Task: Select the Mountain Time - US & Canada as time zone for the schedule.
Action: Mouse moved to (293, 499)
Screenshot: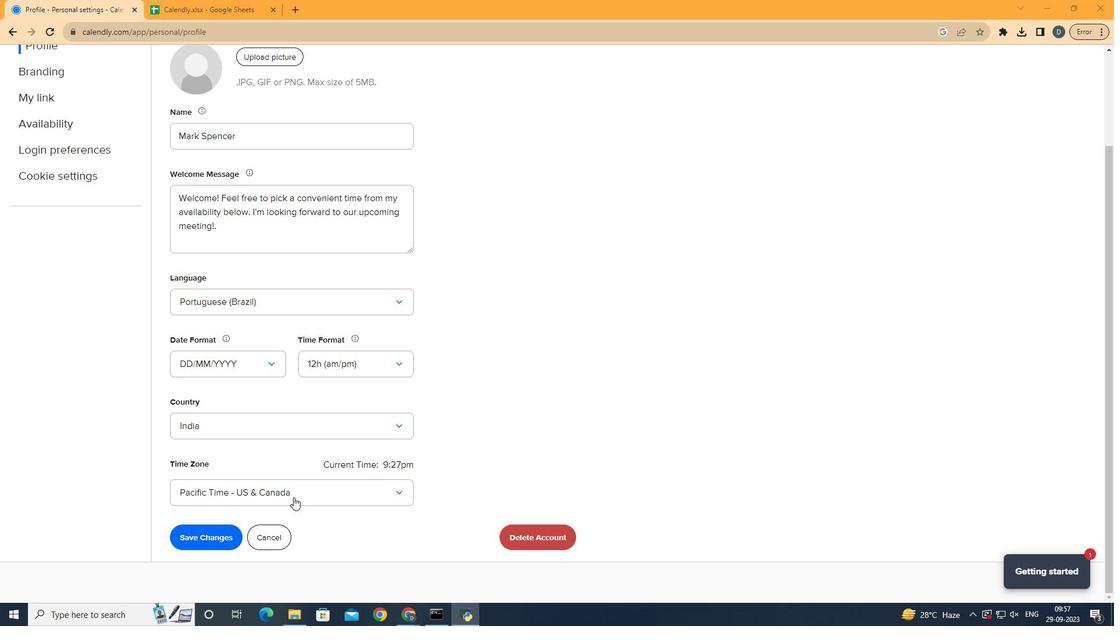 
Action: Mouse pressed left at (293, 499)
Screenshot: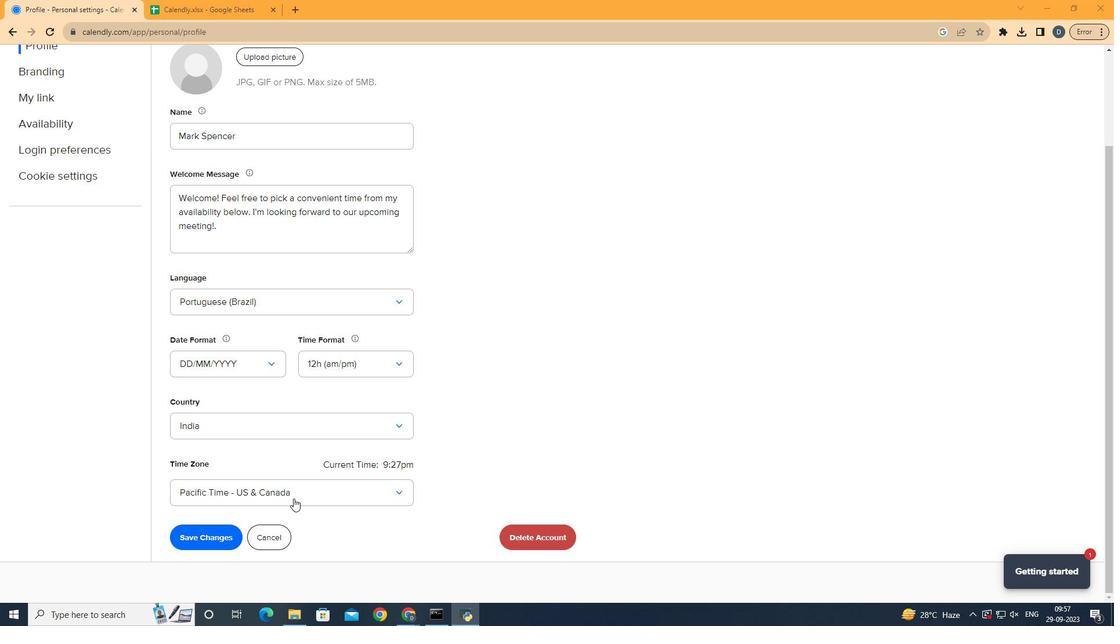 
Action: Mouse moved to (309, 501)
Screenshot: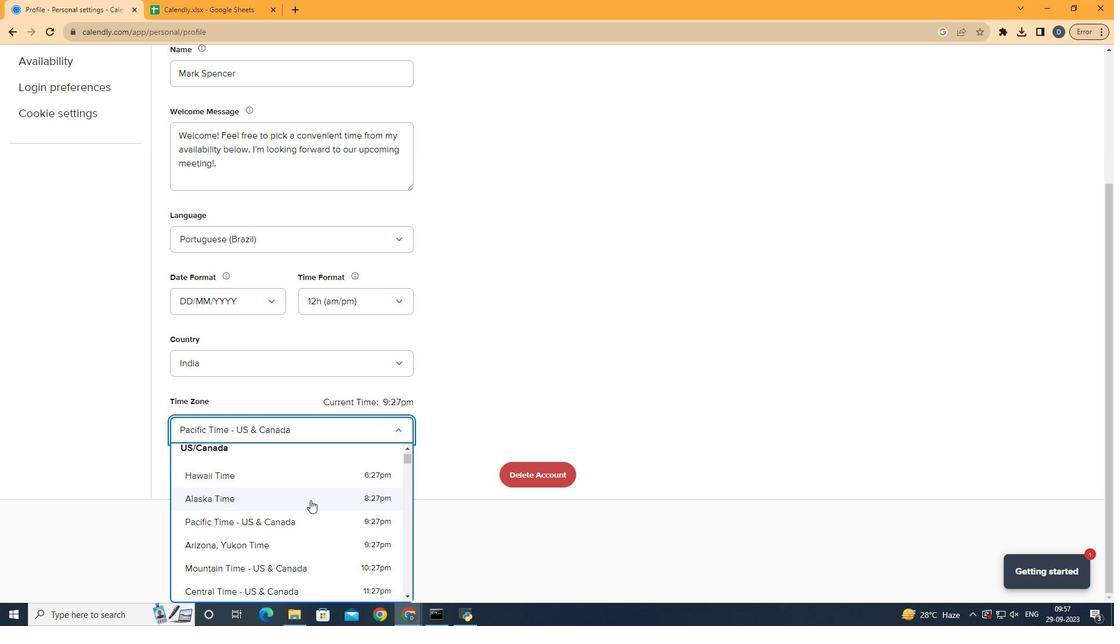 
Action: Mouse scrolled (309, 501) with delta (0, 0)
Screenshot: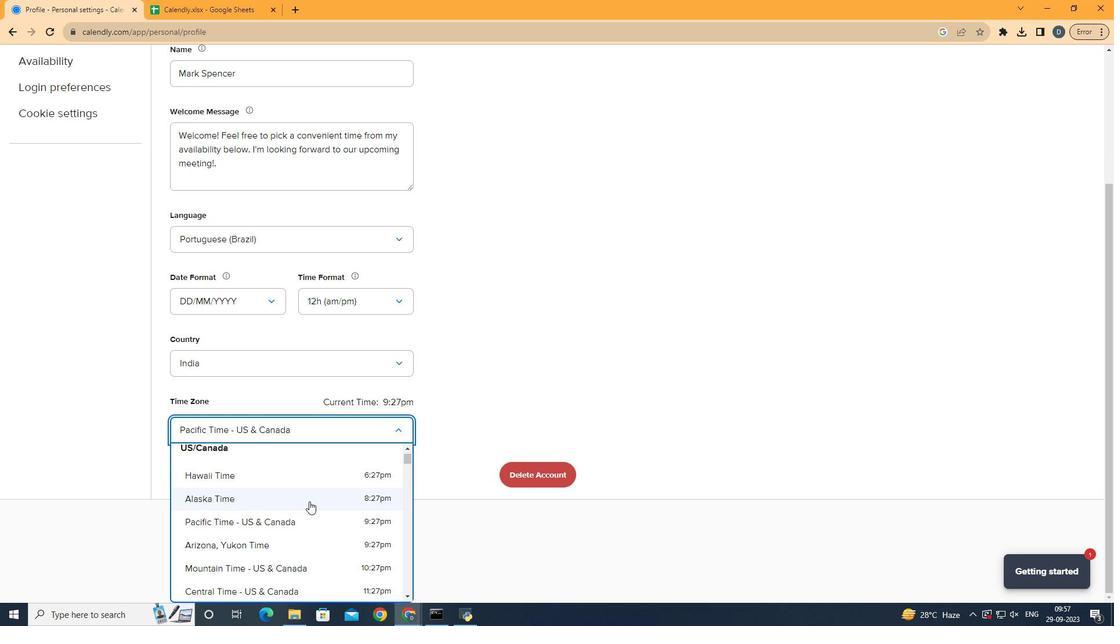 
Action: Mouse moved to (302, 510)
Screenshot: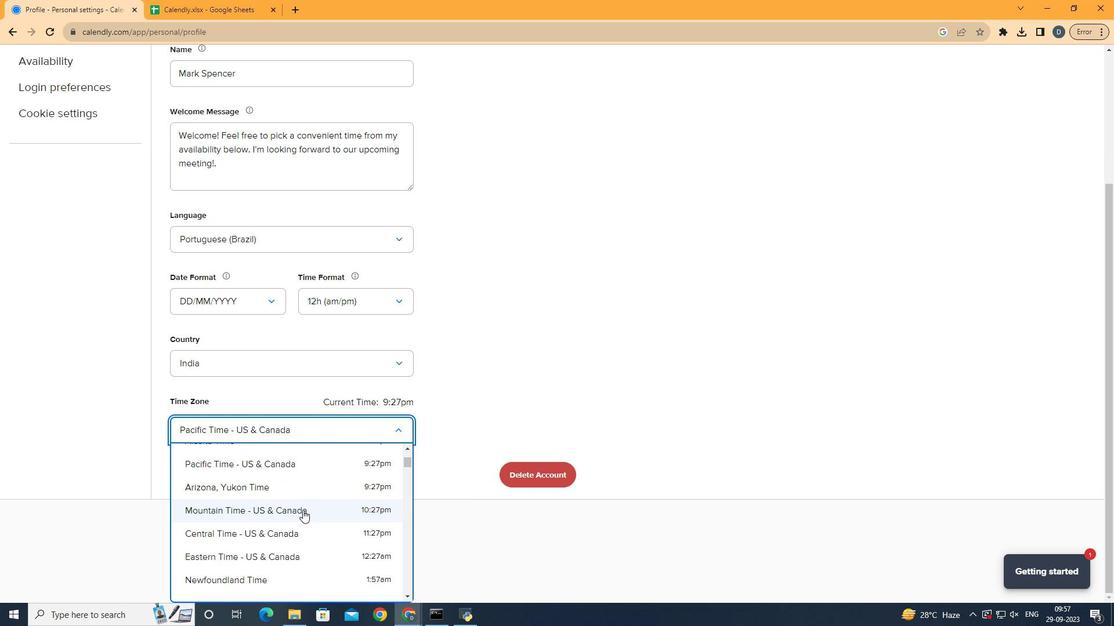 
Action: Mouse pressed left at (302, 510)
Screenshot: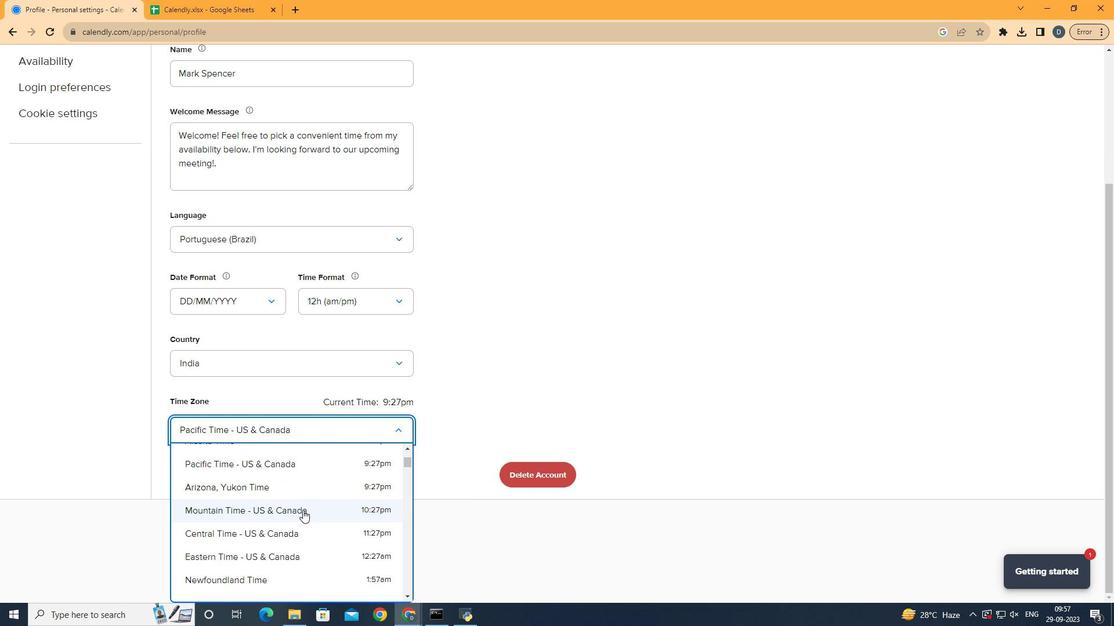 
Action: Mouse moved to (505, 398)
Screenshot: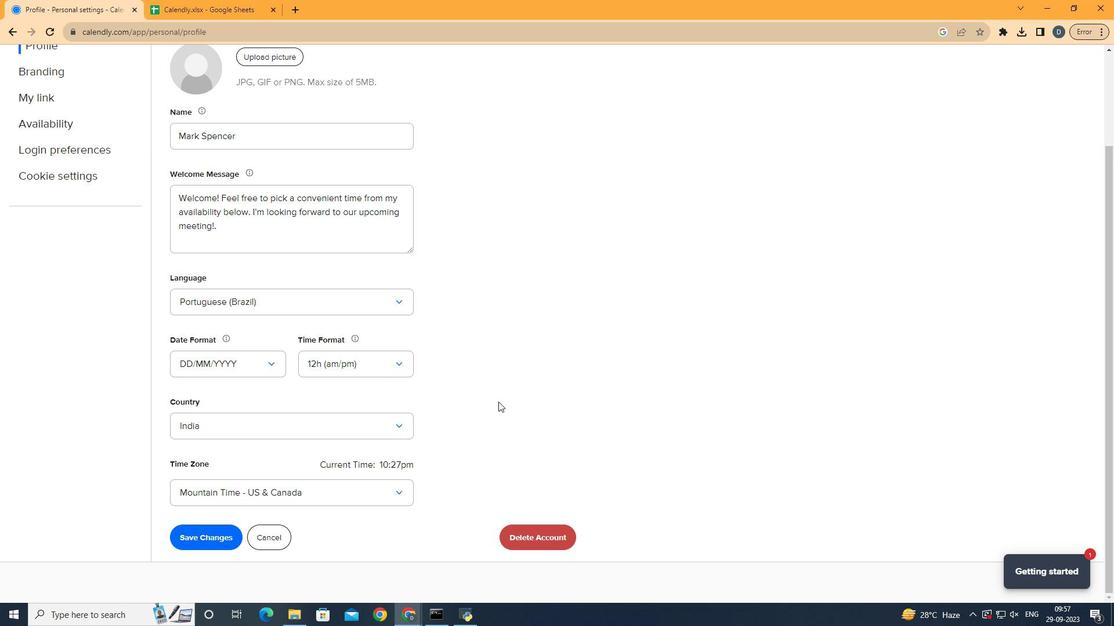 
